 Task: Create a rule from the Agile list, Priority changed -> Complete task in the project BayTech if Priority Cleared then Complete Task
Action: Mouse moved to (1344, 217)
Screenshot: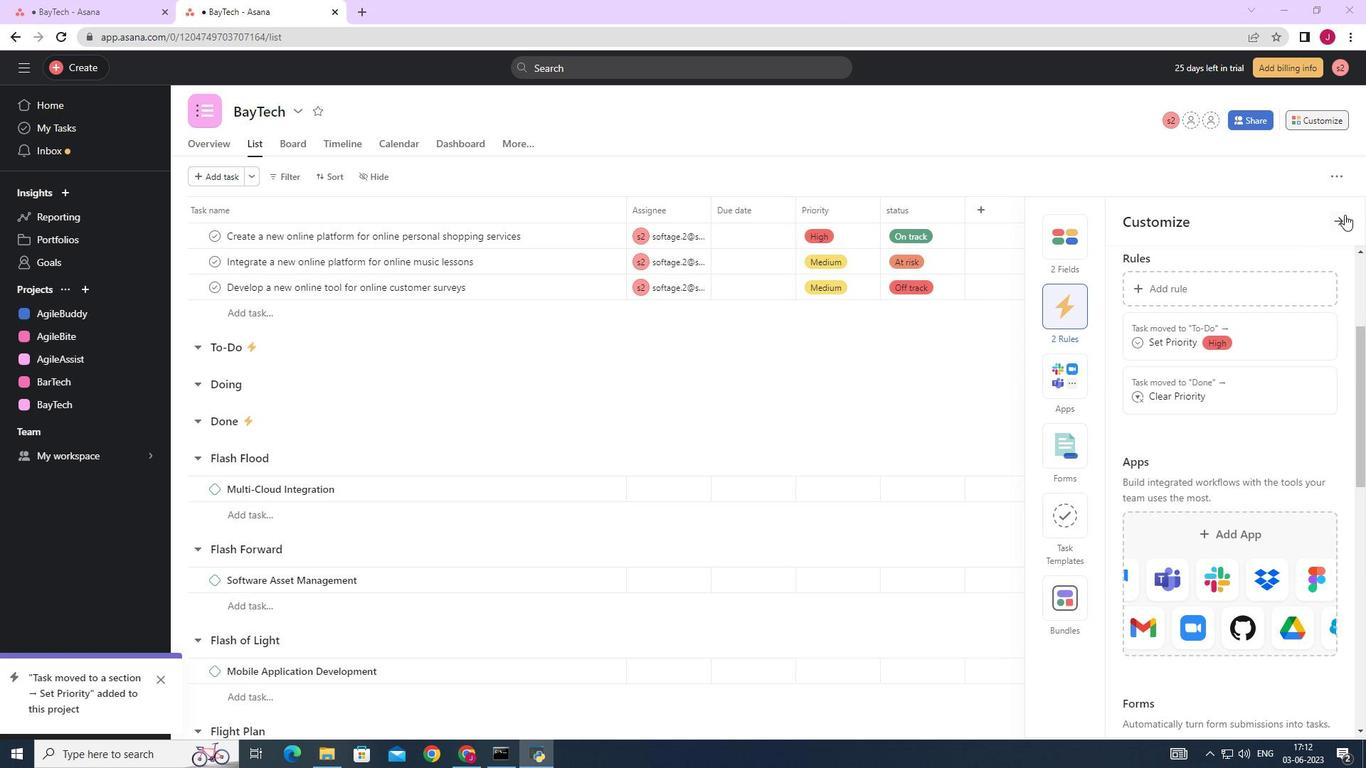 
Action: Mouse pressed left at (1344, 217)
Screenshot: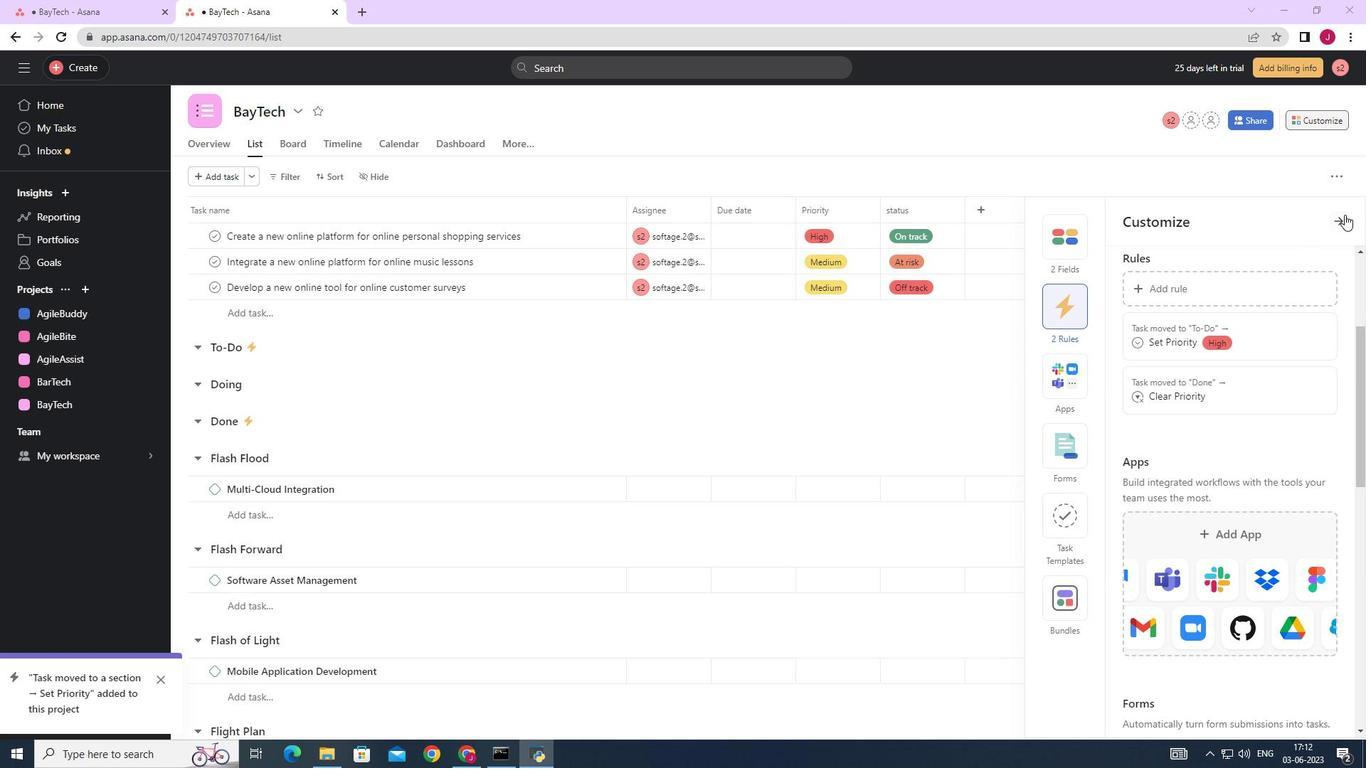 
Action: Mouse moved to (343, 303)
Screenshot: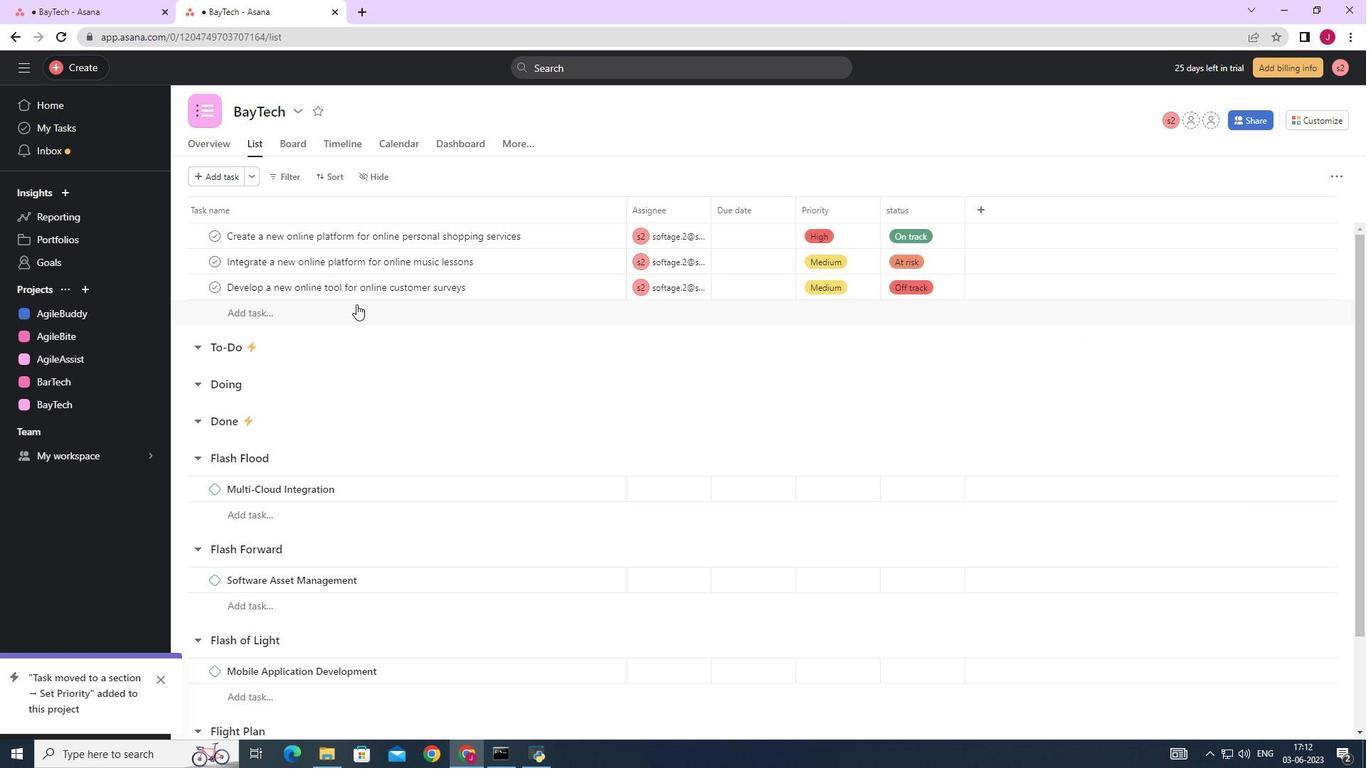 
Action: Mouse scrolled (343, 304) with delta (0, 0)
Screenshot: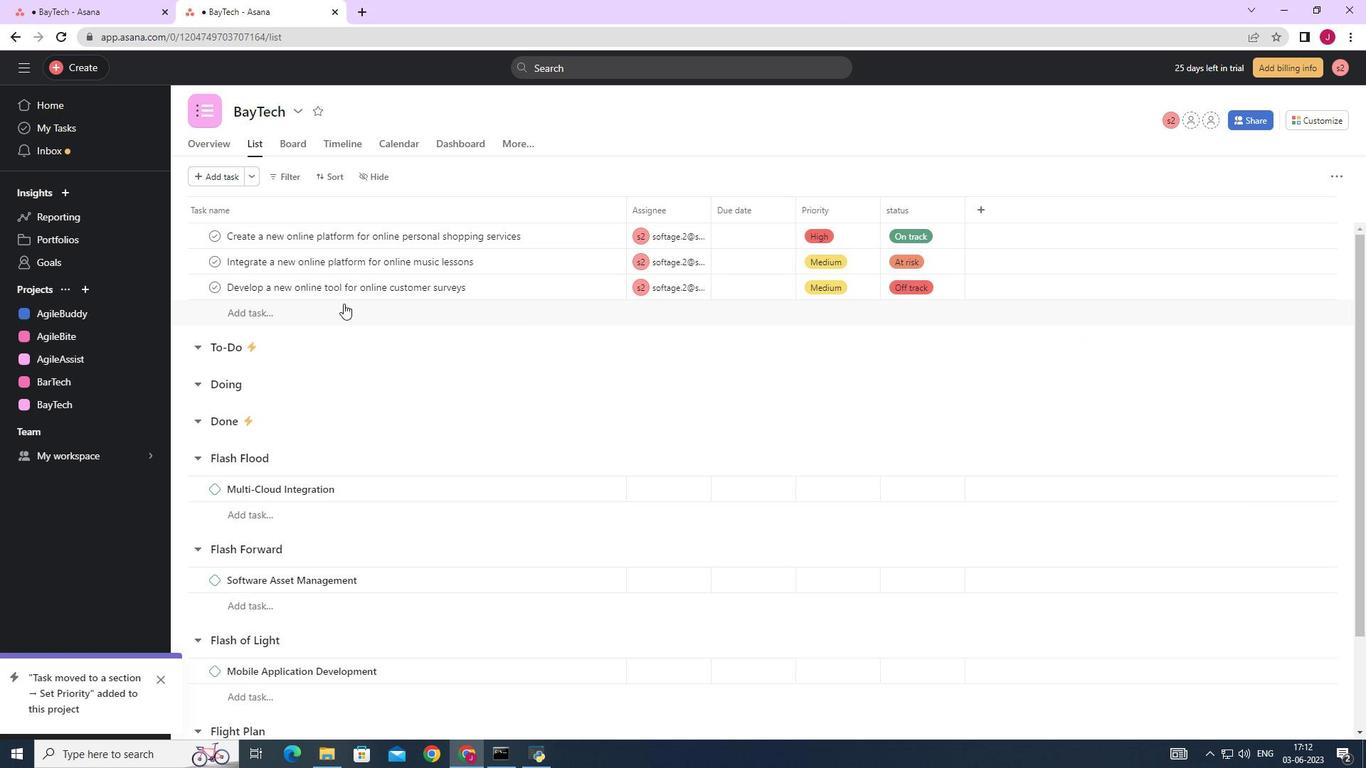 
Action: Mouse scrolled (343, 304) with delta (0, 0)
Screenshot: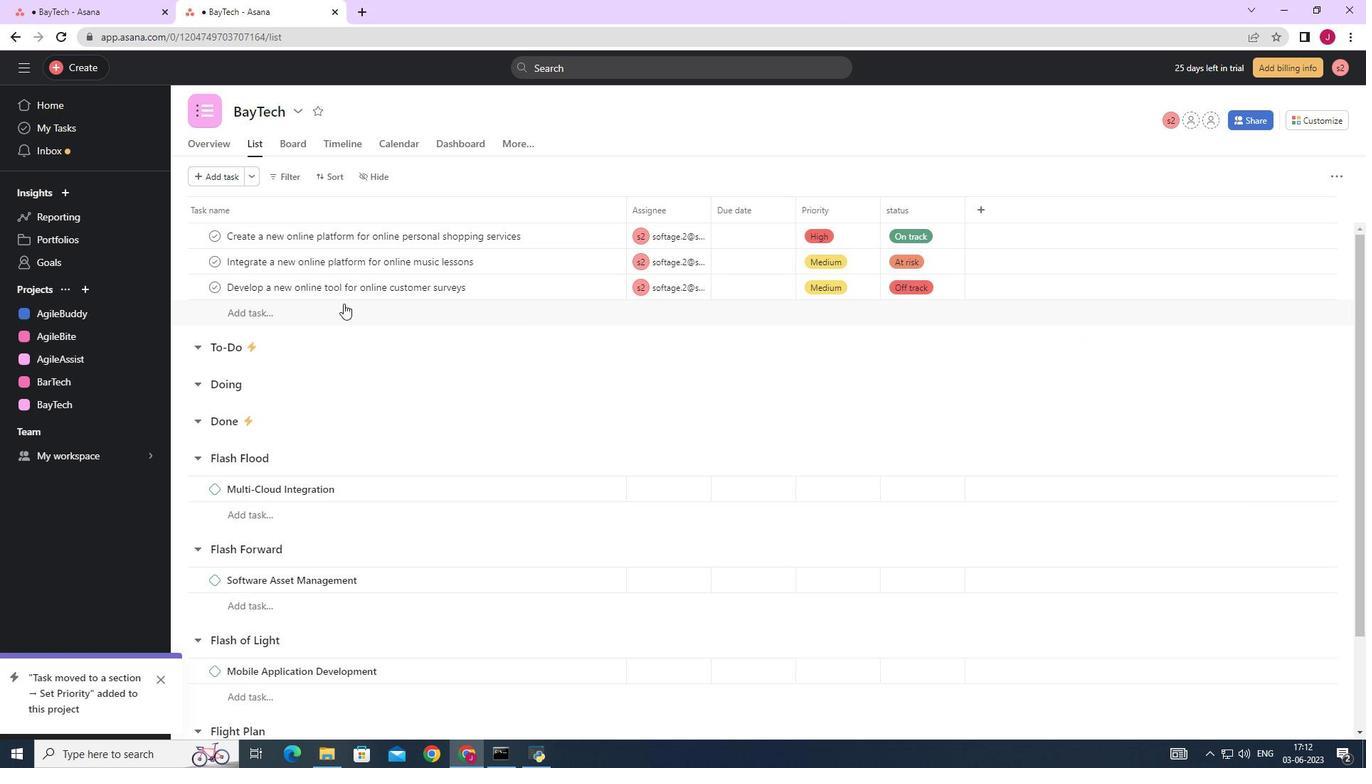 
Action: Mouse scrolled (343, 304) with delta (0, 0)
Screenshot: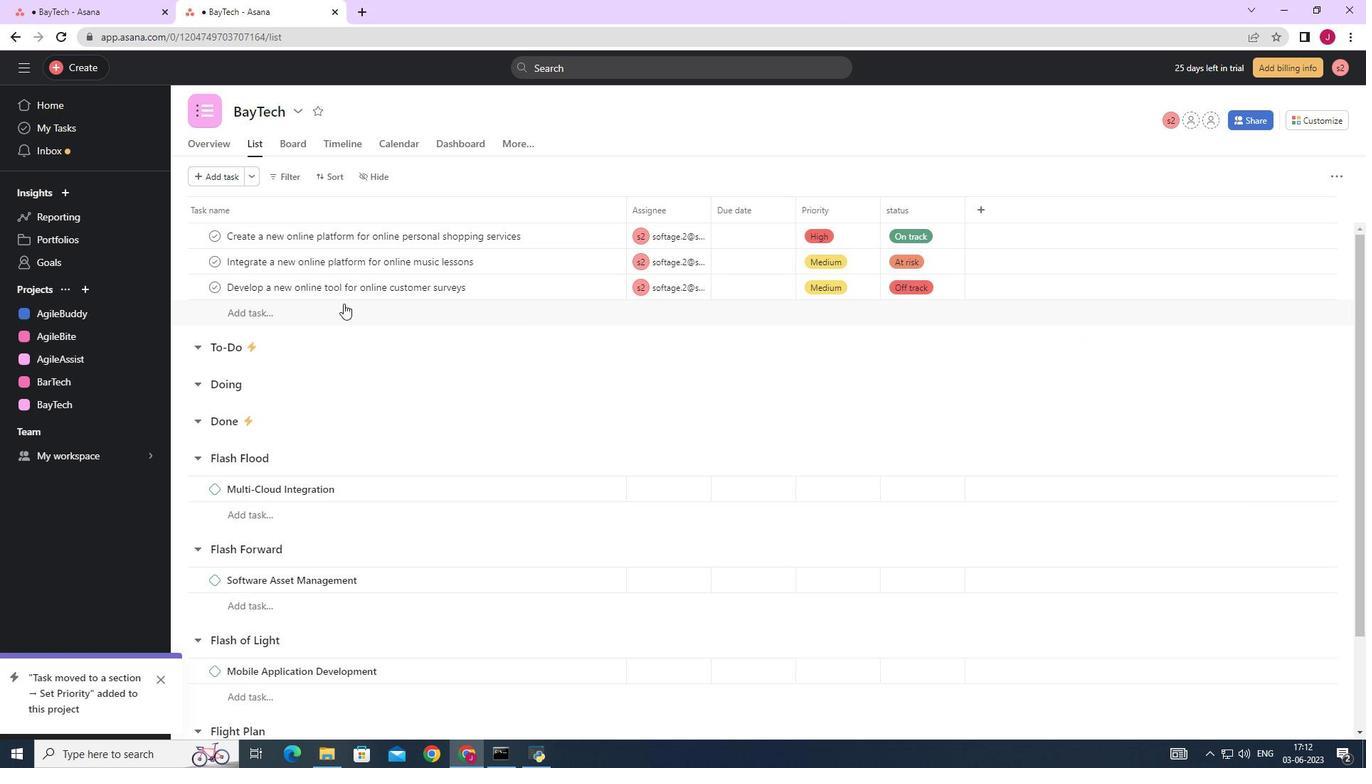 
Action: Mouse moved to (1327, 118)
Screenshot: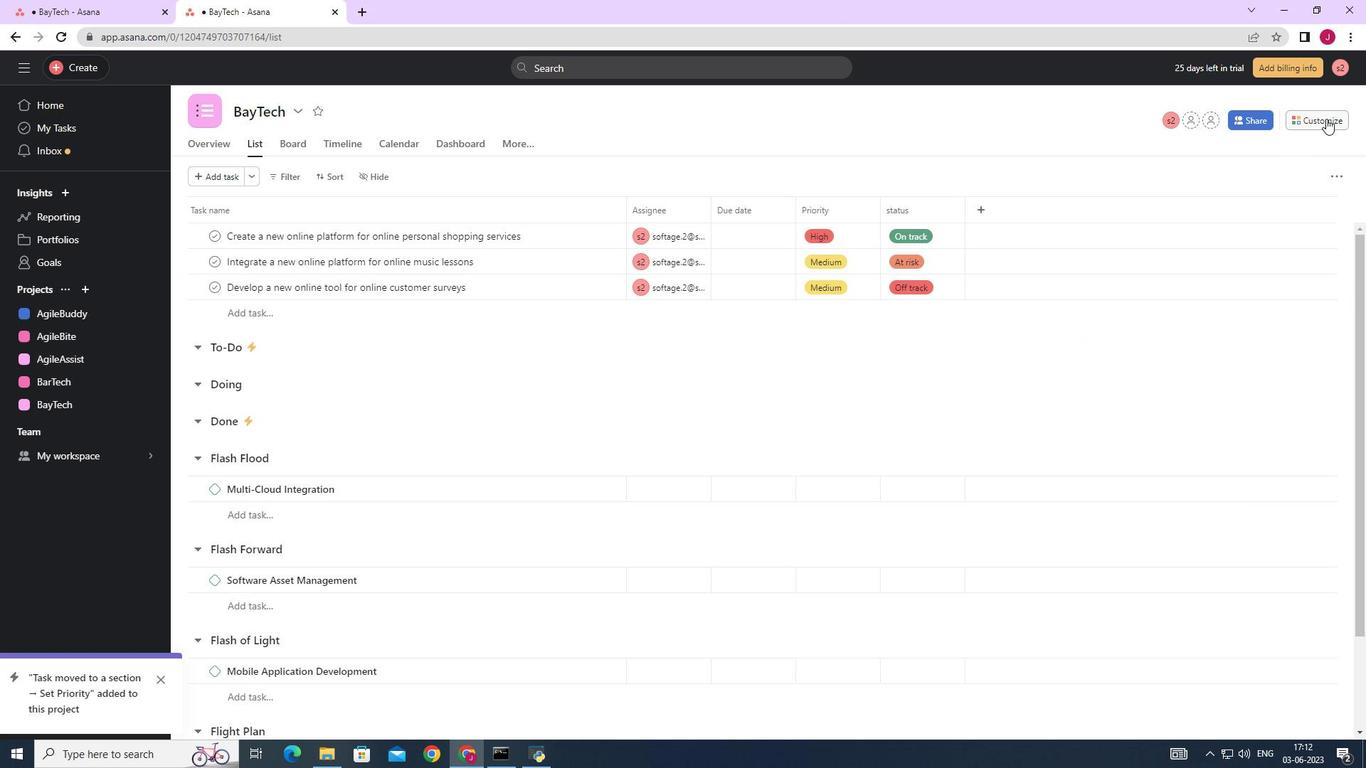 
Action: Mouse pressed left at (1327, 118)
Screenshot: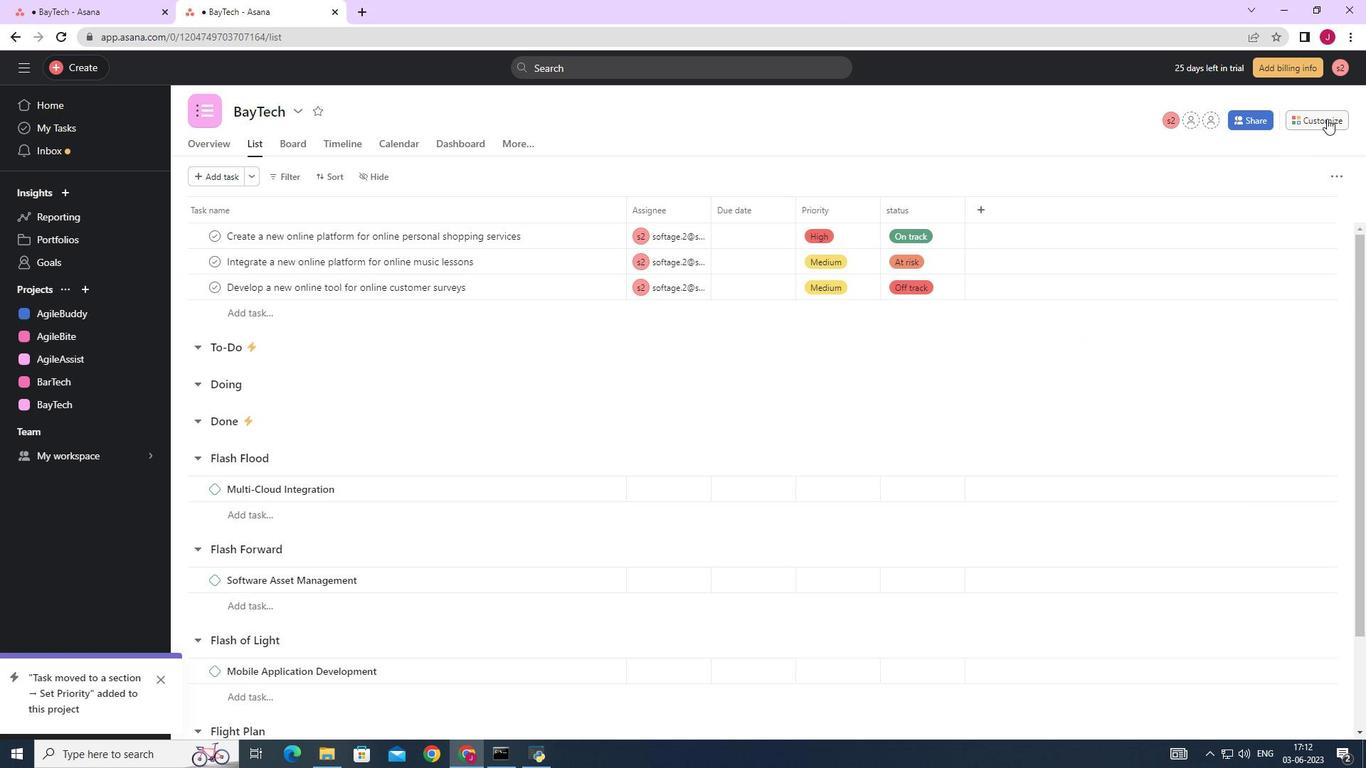 
Action: Mouse moved to (1070, 309)
Screenshot: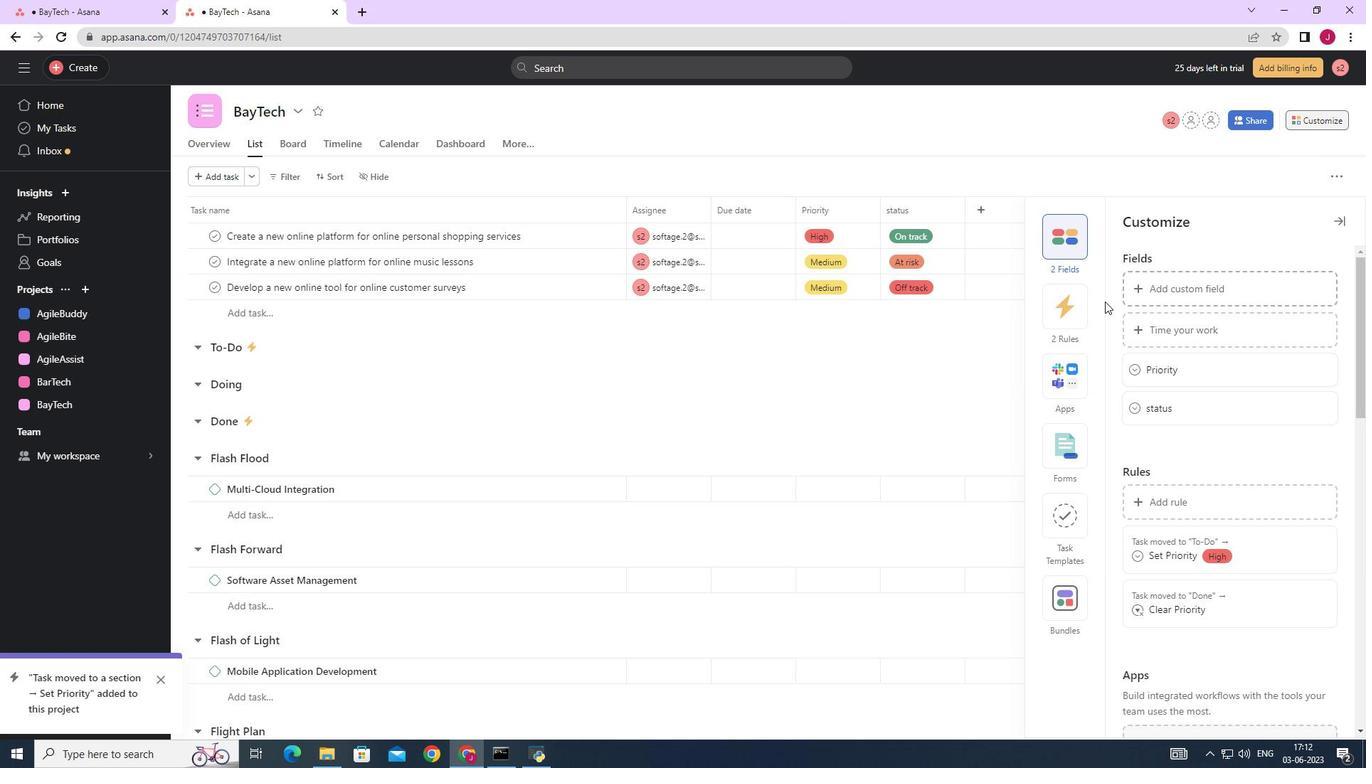 
Action: Mouse pressed left at (1070, 309)
Screenshot: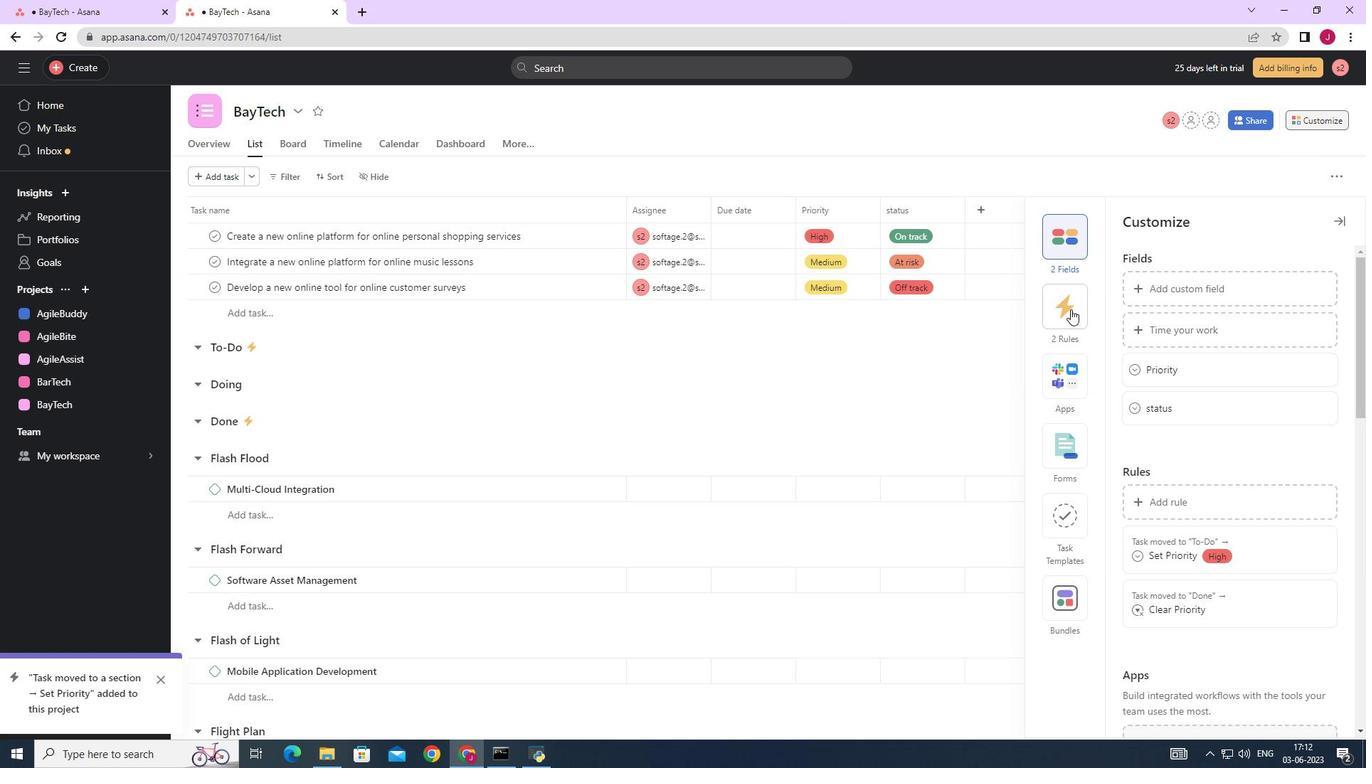 
Action: Mouse moved to (1189, 288)
Screenshot: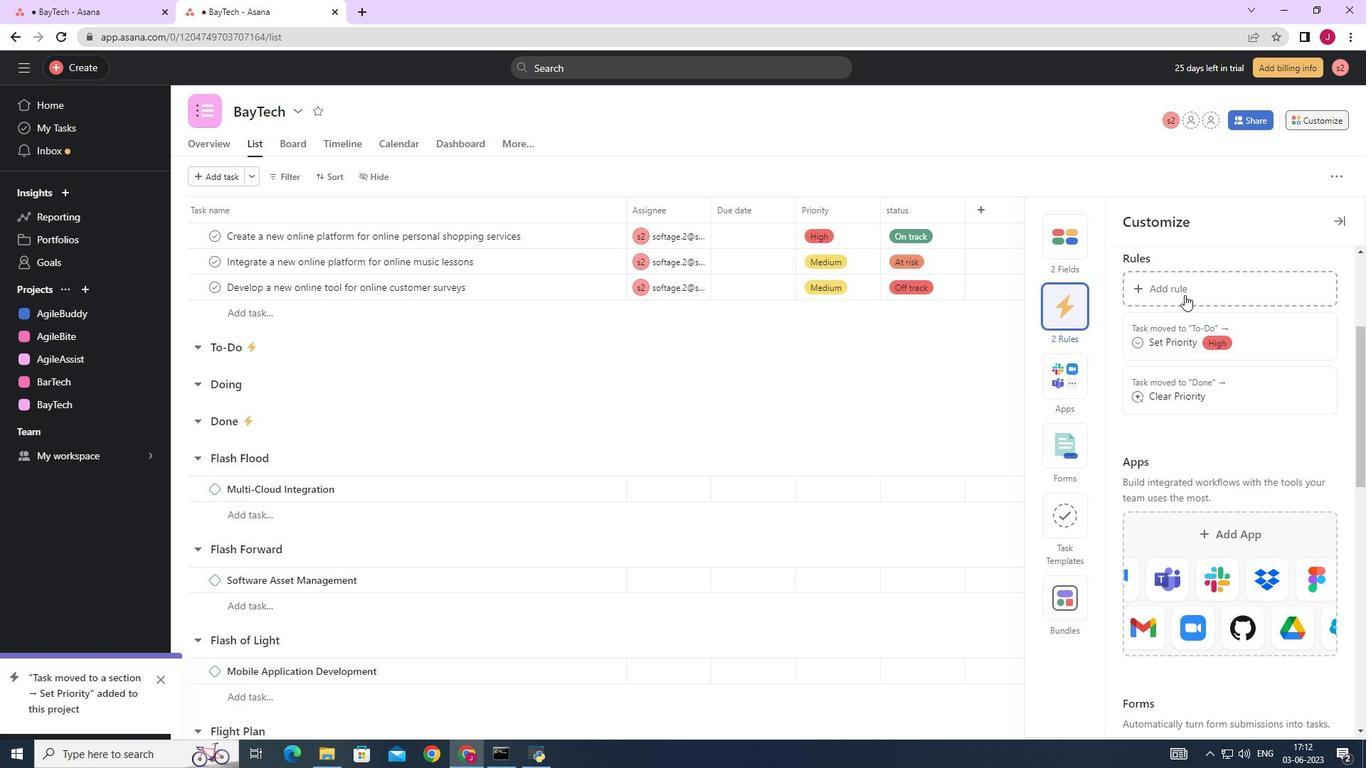 
Action: Mouse pressed left at (1189, 288)
Screenshot: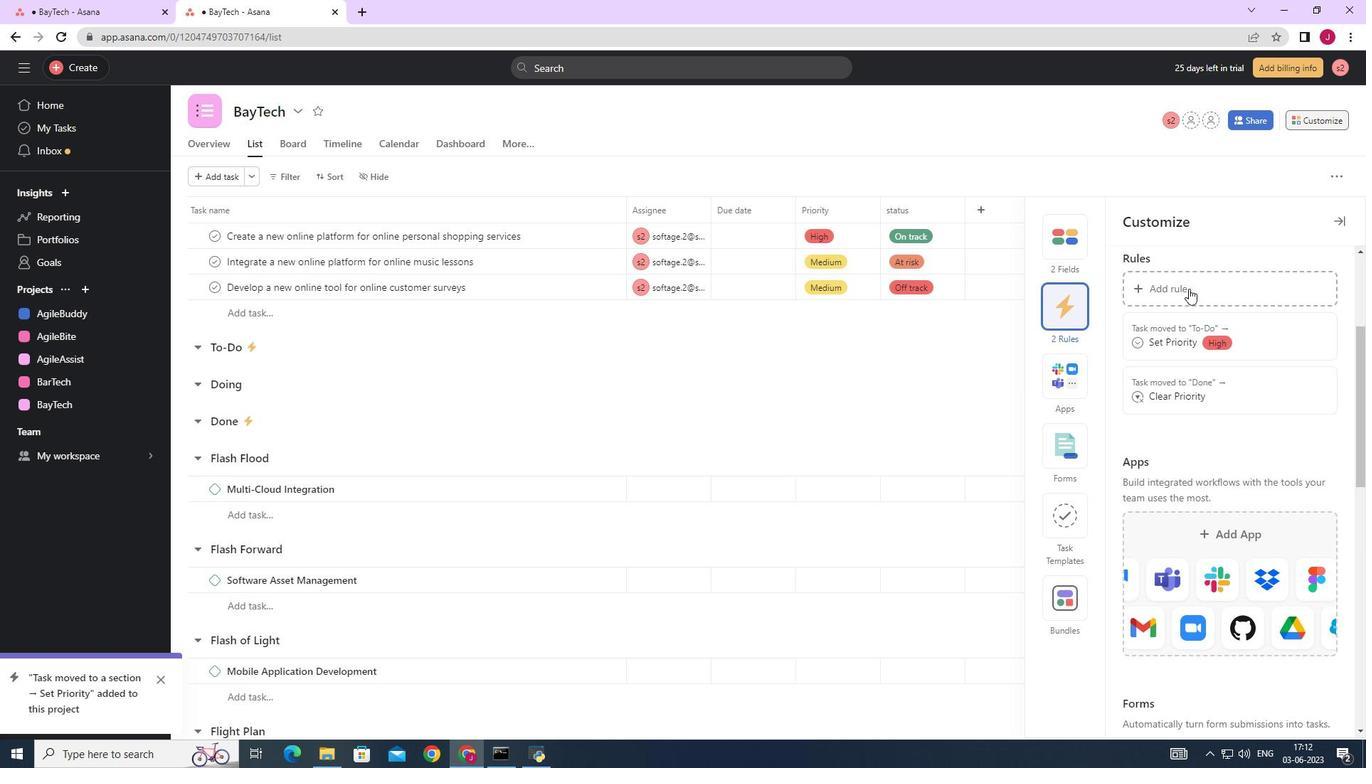 
Action: Mouse moved to (297, 216)
Screenshot: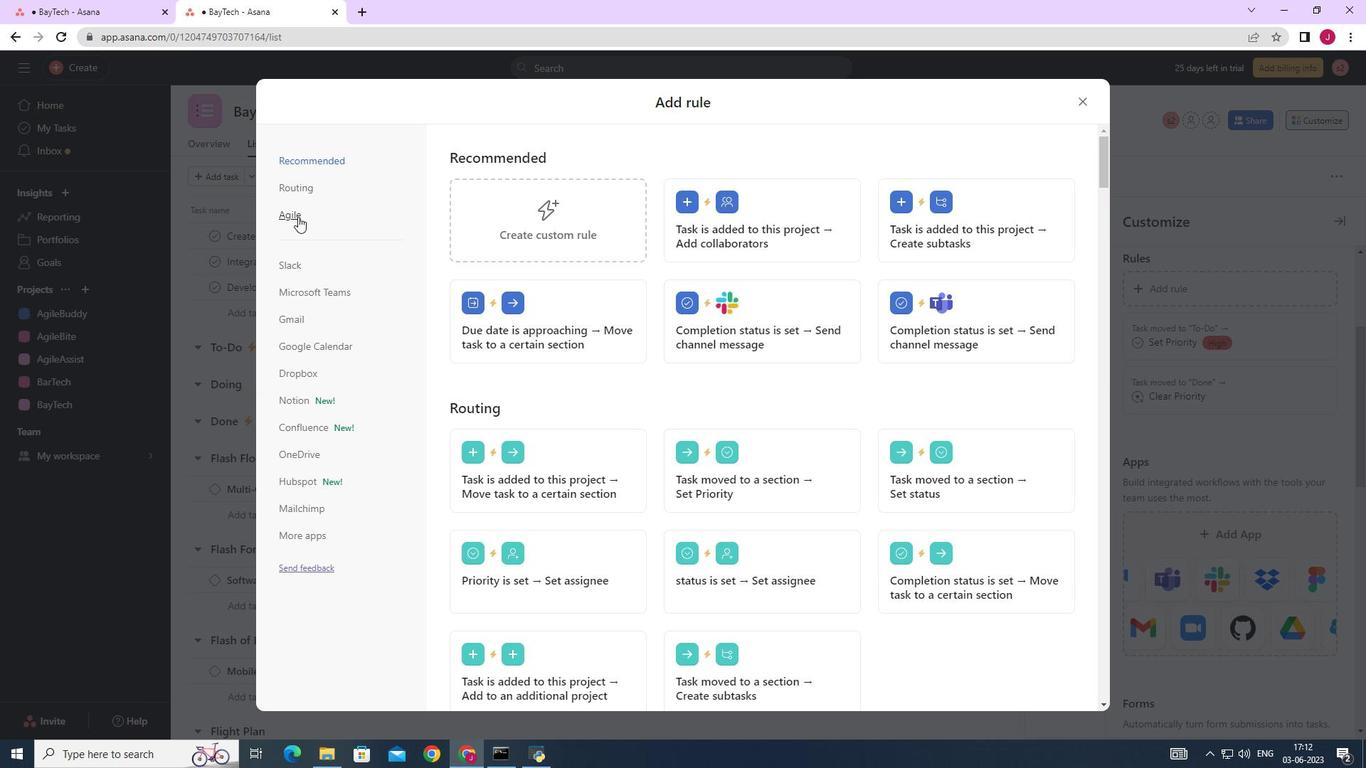 
Action: Mouse pressed left at (297, 216)
Screenshot: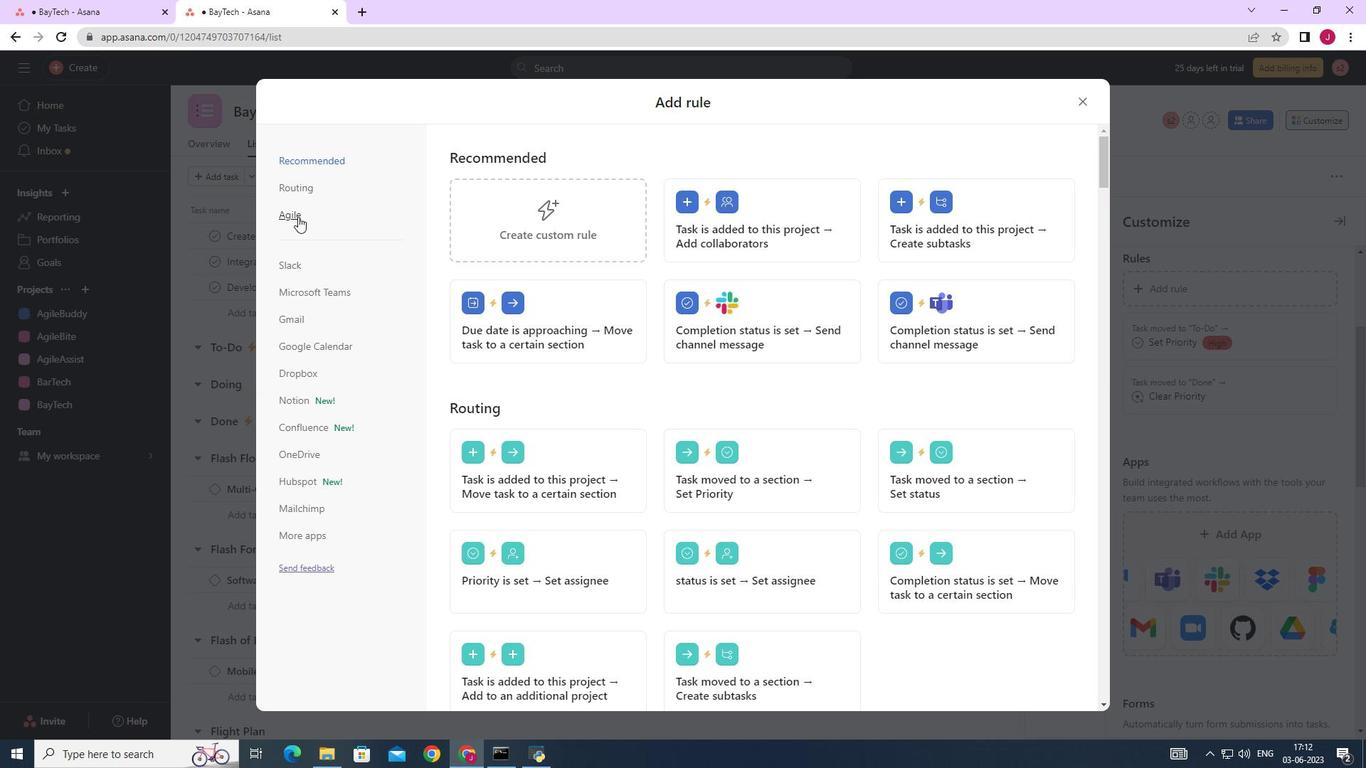 
Action: Mouse moved to (595, 197)
Screenshot: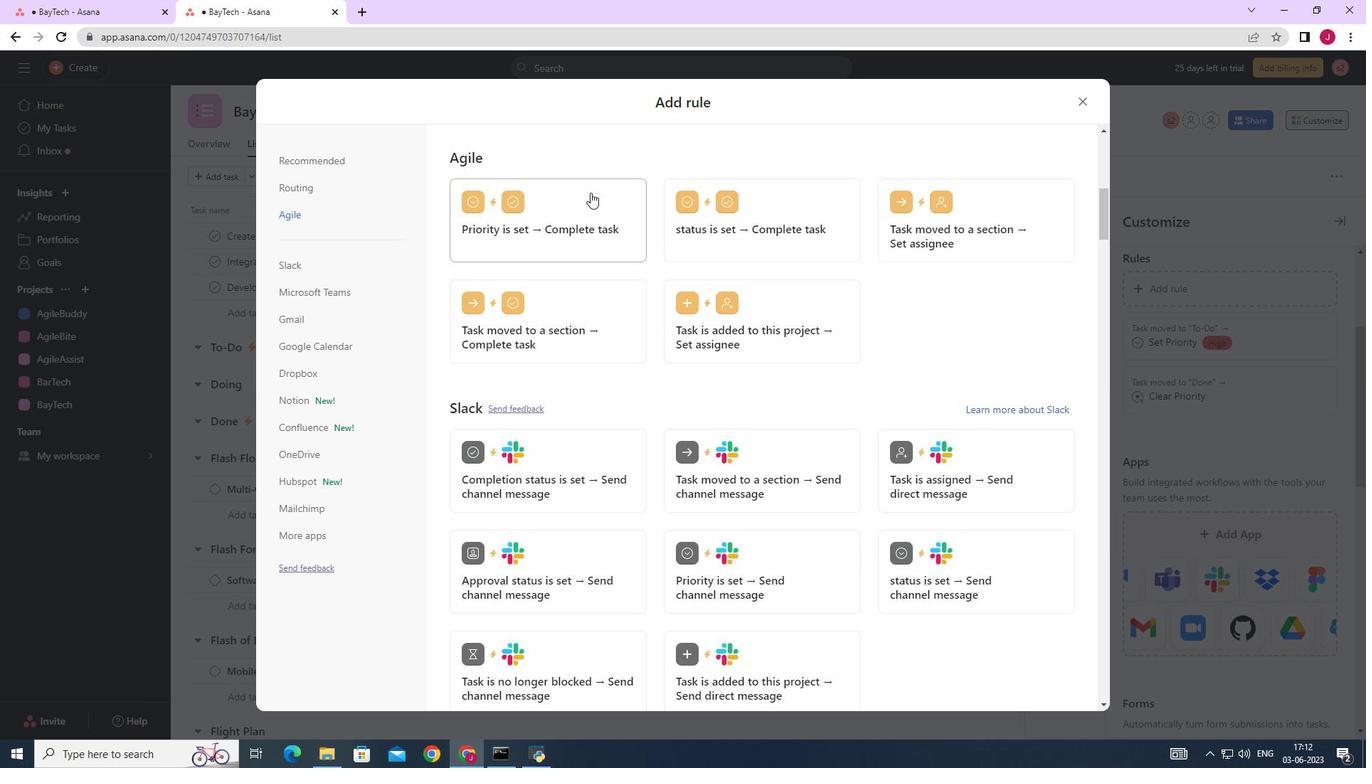 
Action: Mouse pressed left at (595, 197)
Screenshot: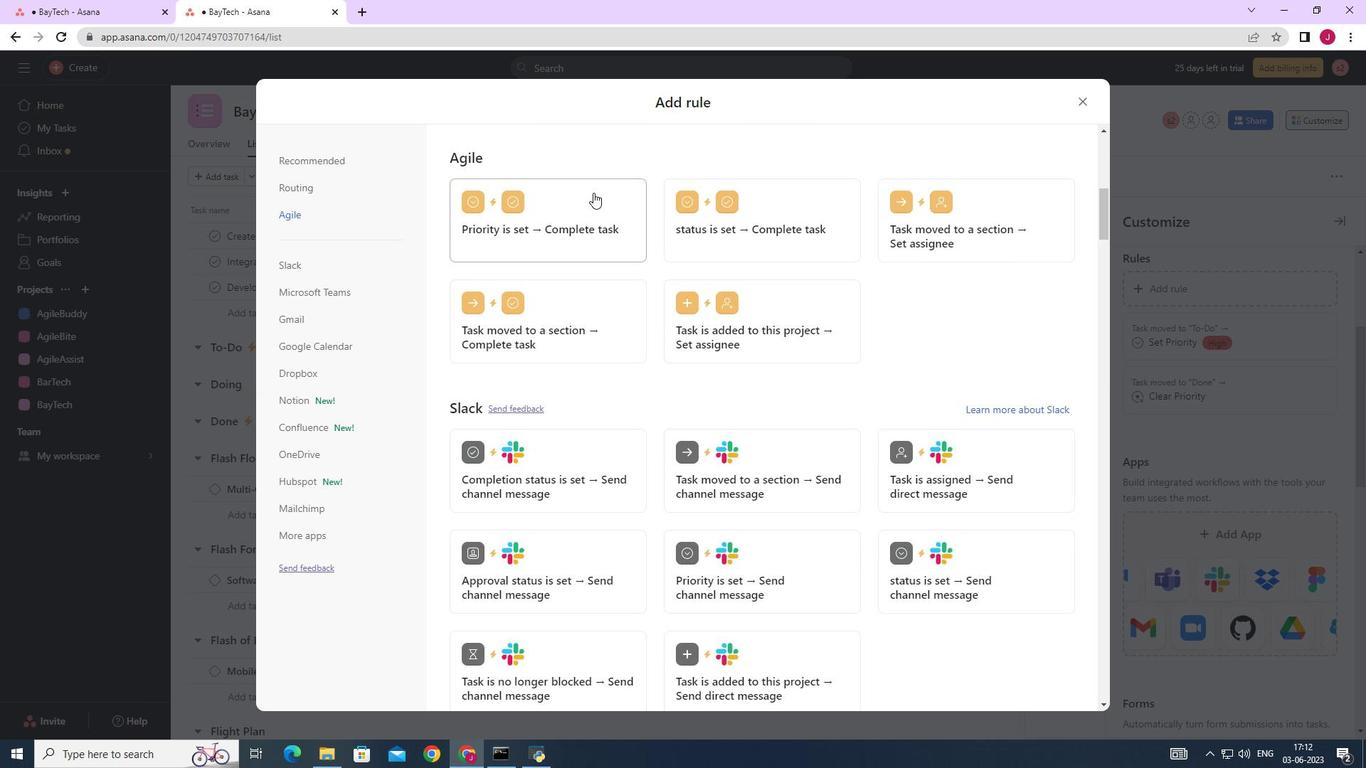 
Action: Mouse moved to (513, 383)
Screenshot: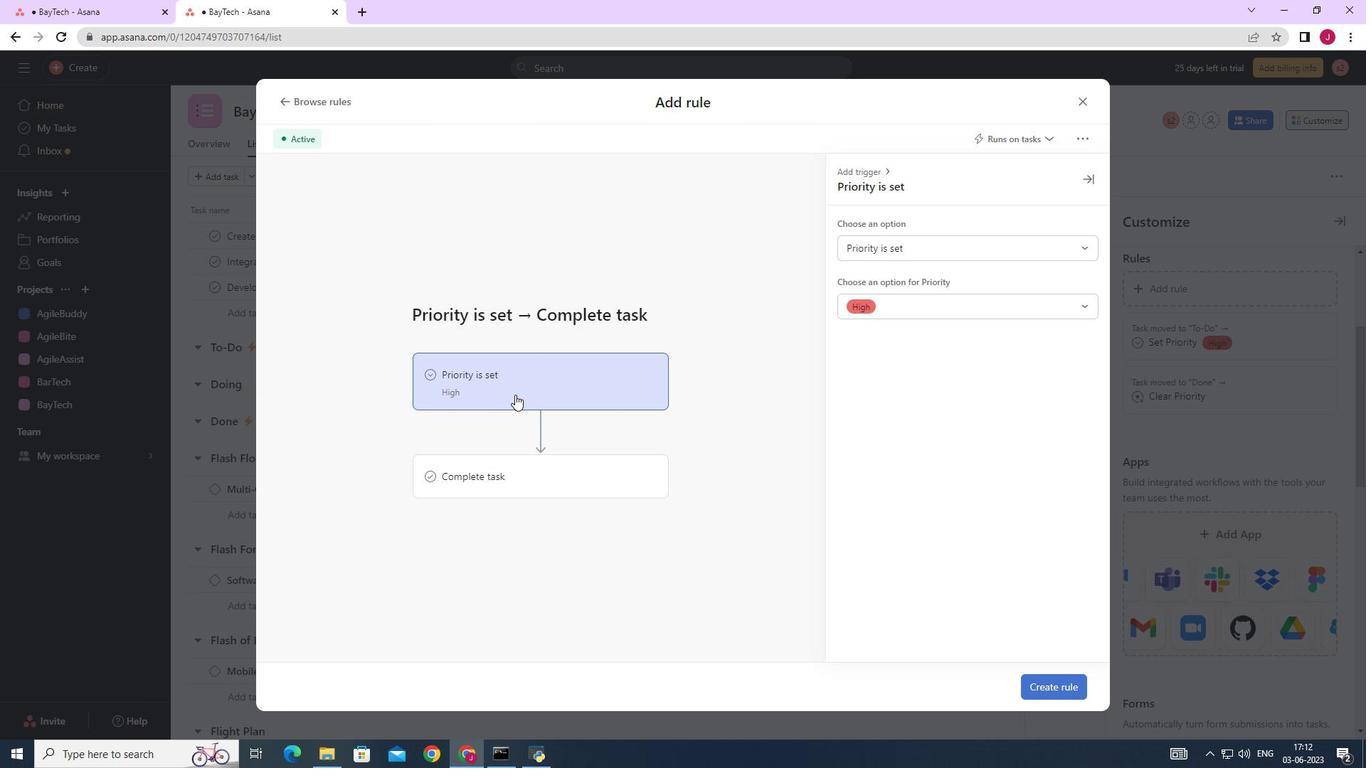 
Action: Mouse pressed left at (513, 383)
Screenshot: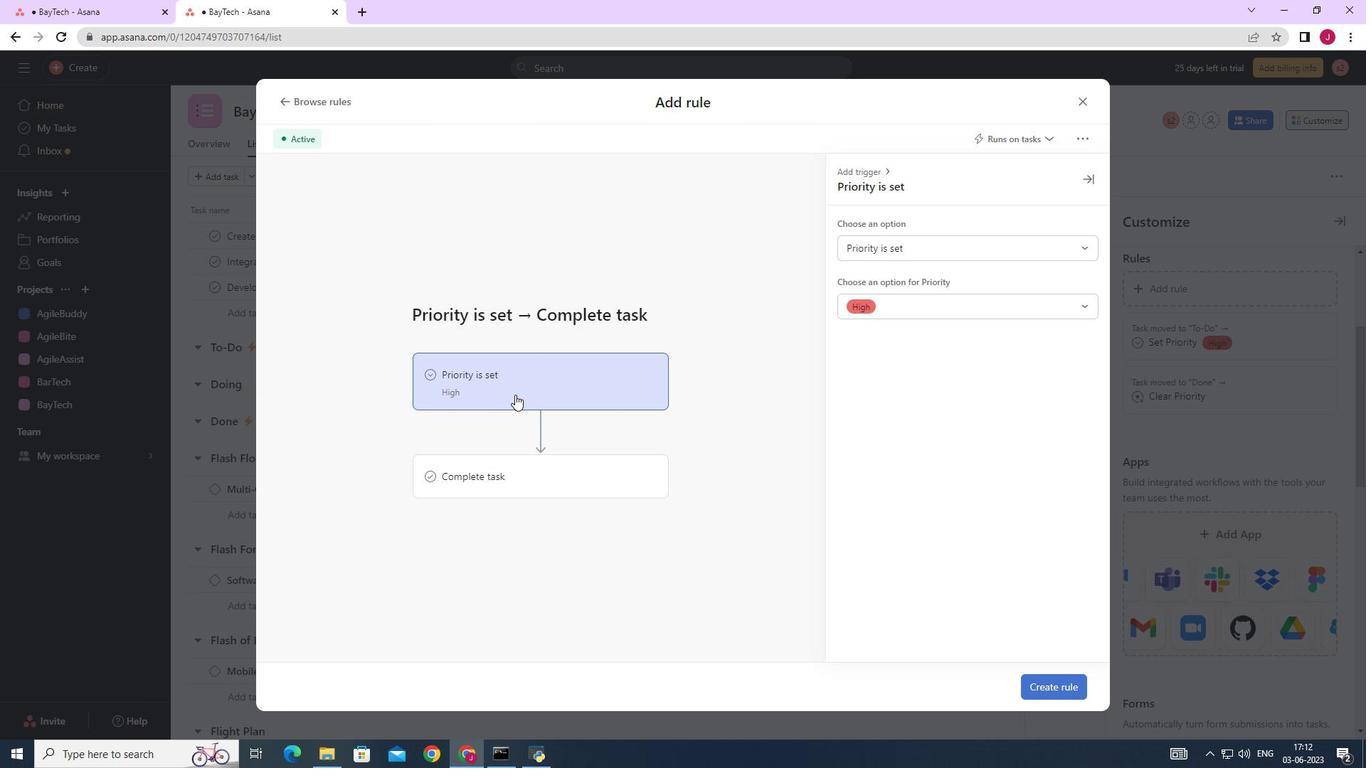 
Action: Mouse moved to (883, 247)
Screenshot: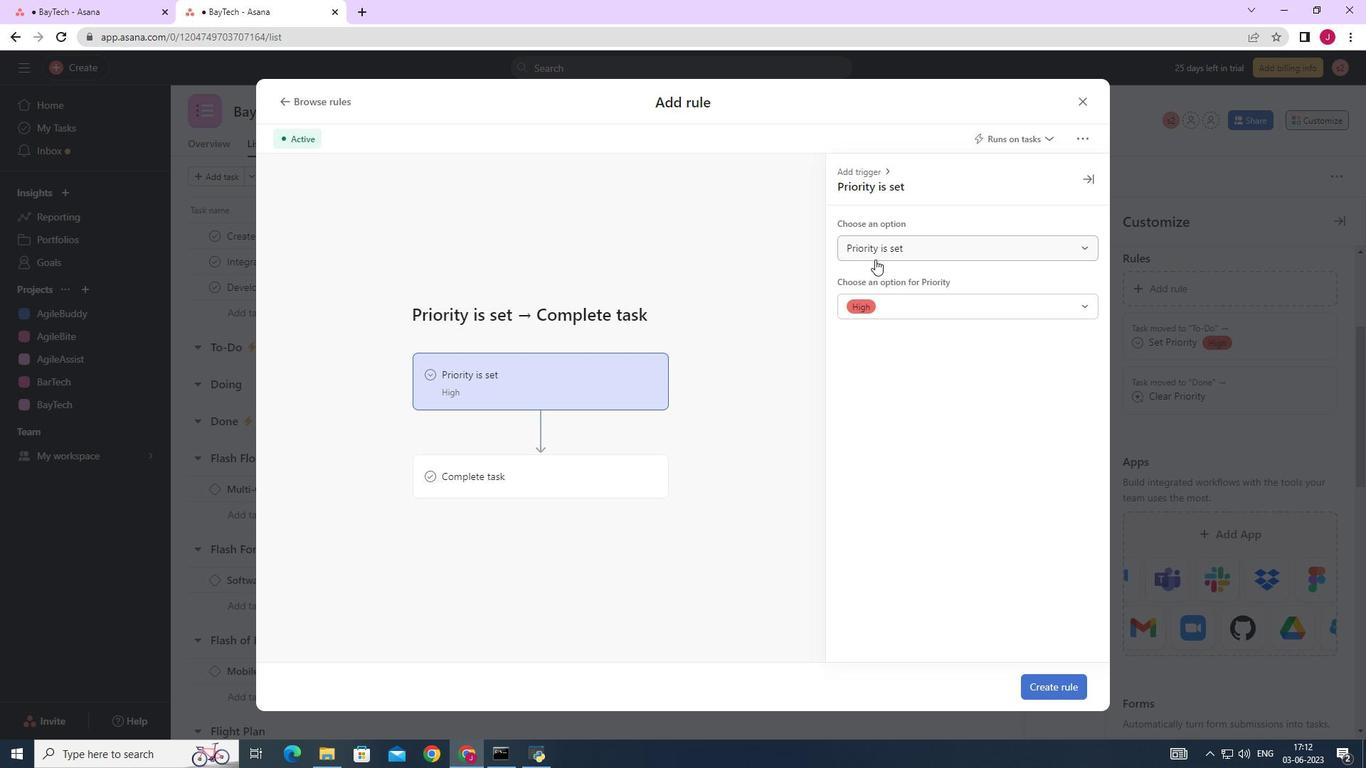 
Action: Mouse pressed left at (883, 247)
Screenshot: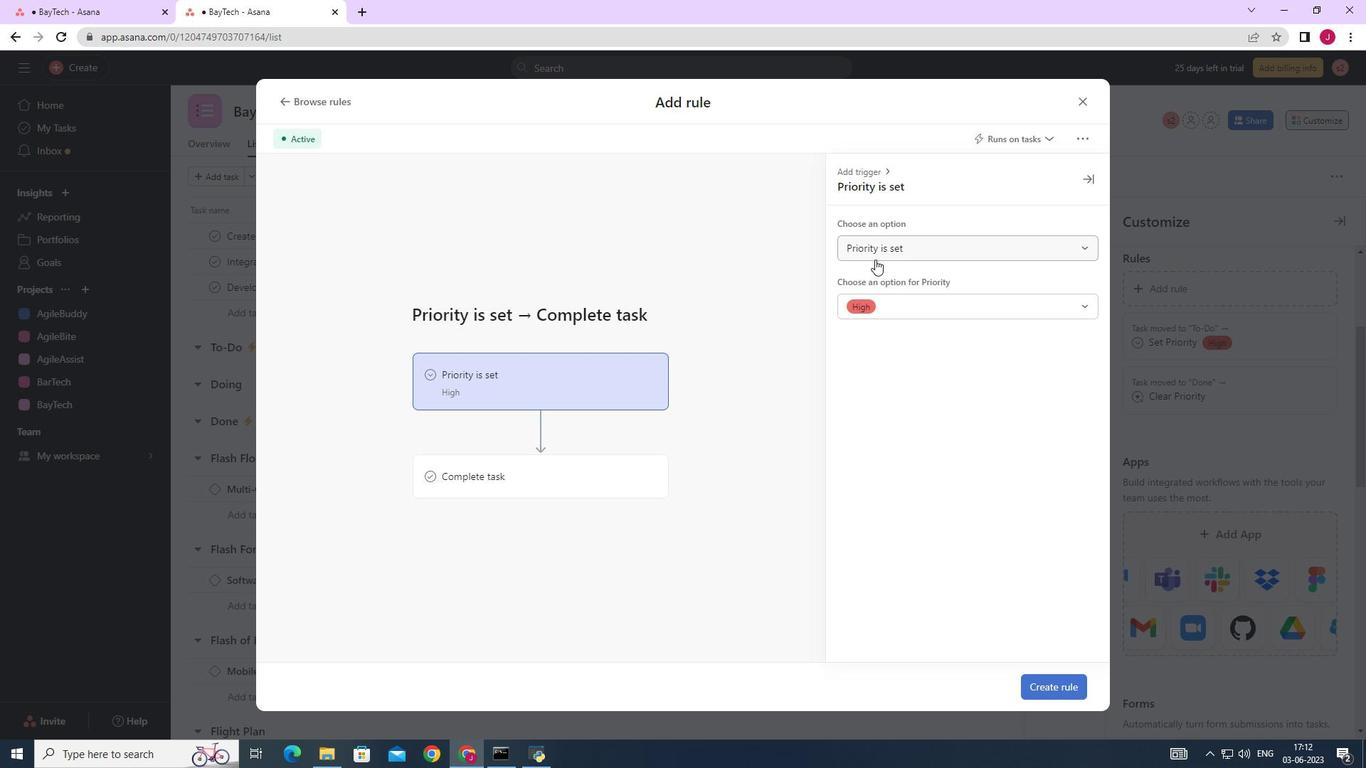 
Action: Mouse moved to (898, 302)
Screenshot: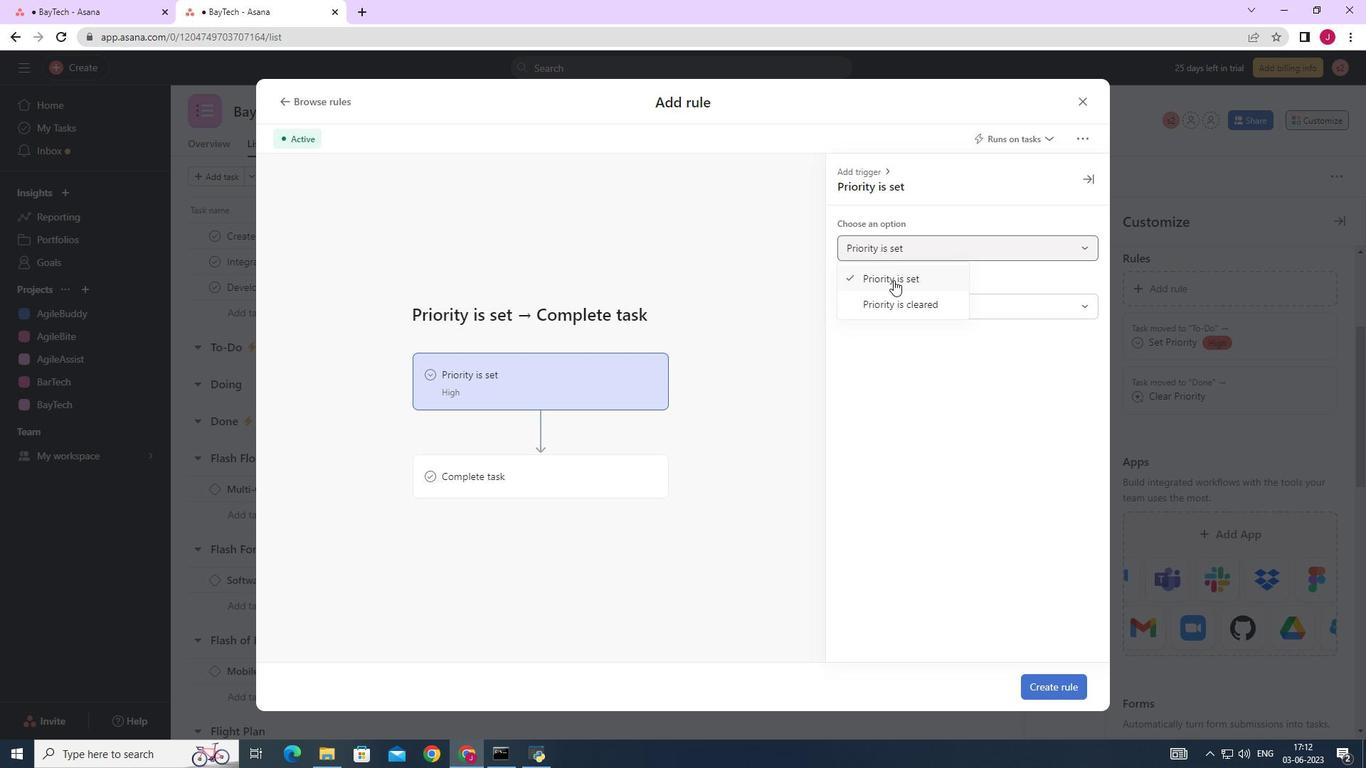 
Action: Mouse pressed left at (898, 302)
Screenshot: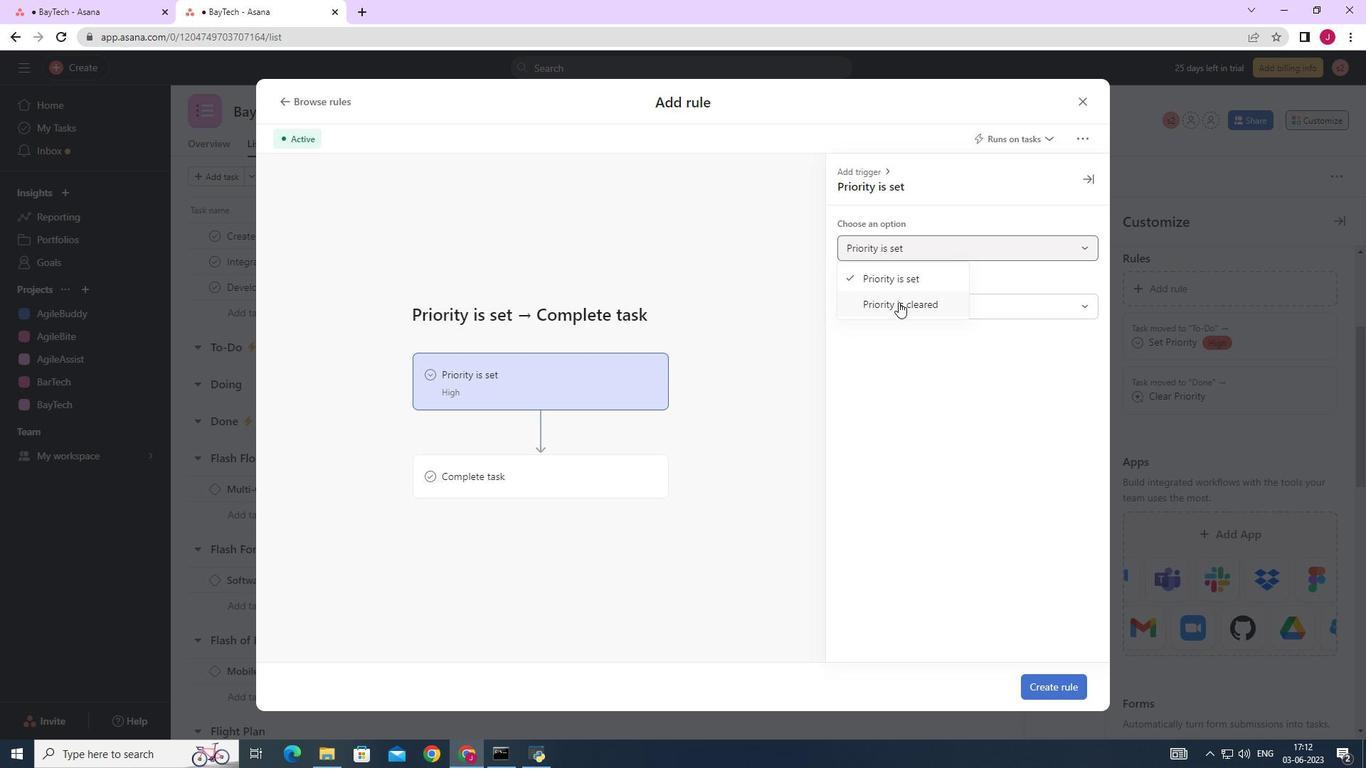 
Action: Mouse moved to (563, 471)
Screenshot: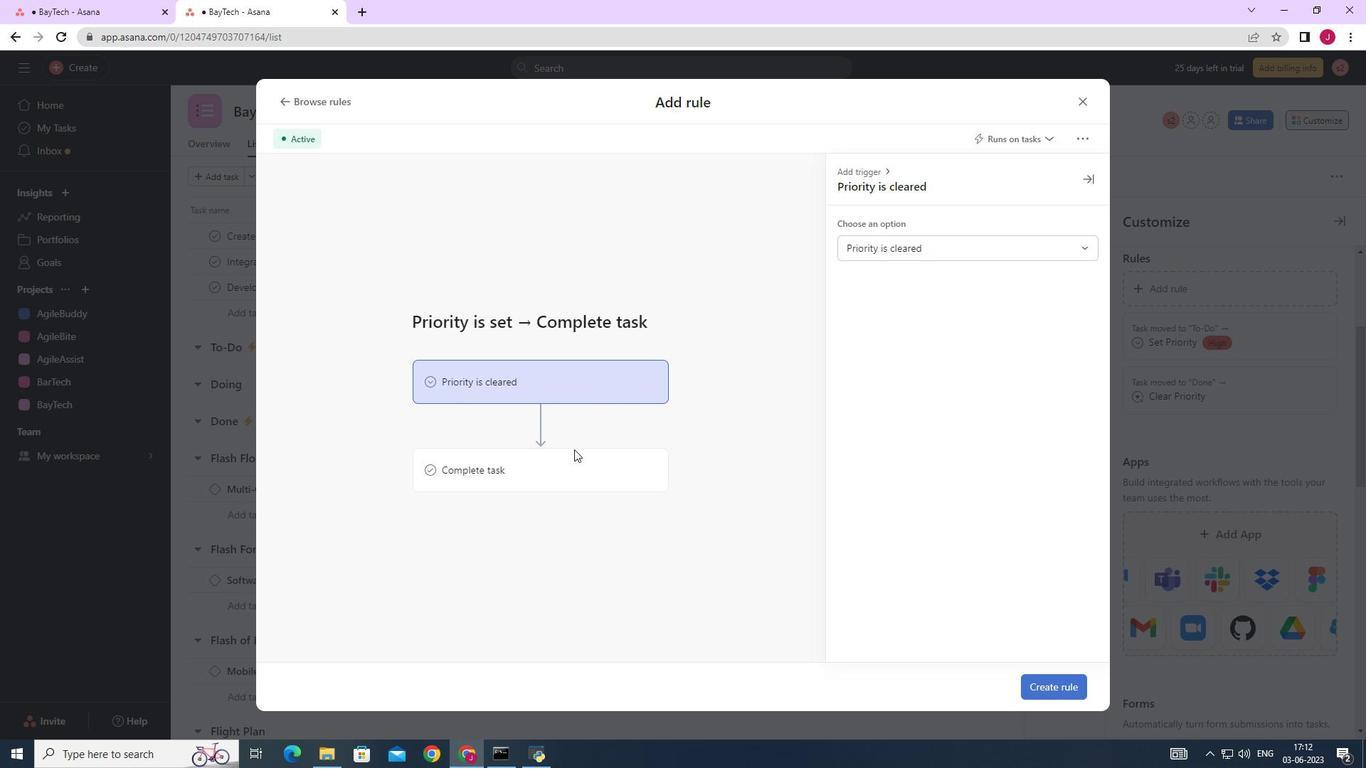 
Action: Mouse pressed left at (563, 471)
Screenshot: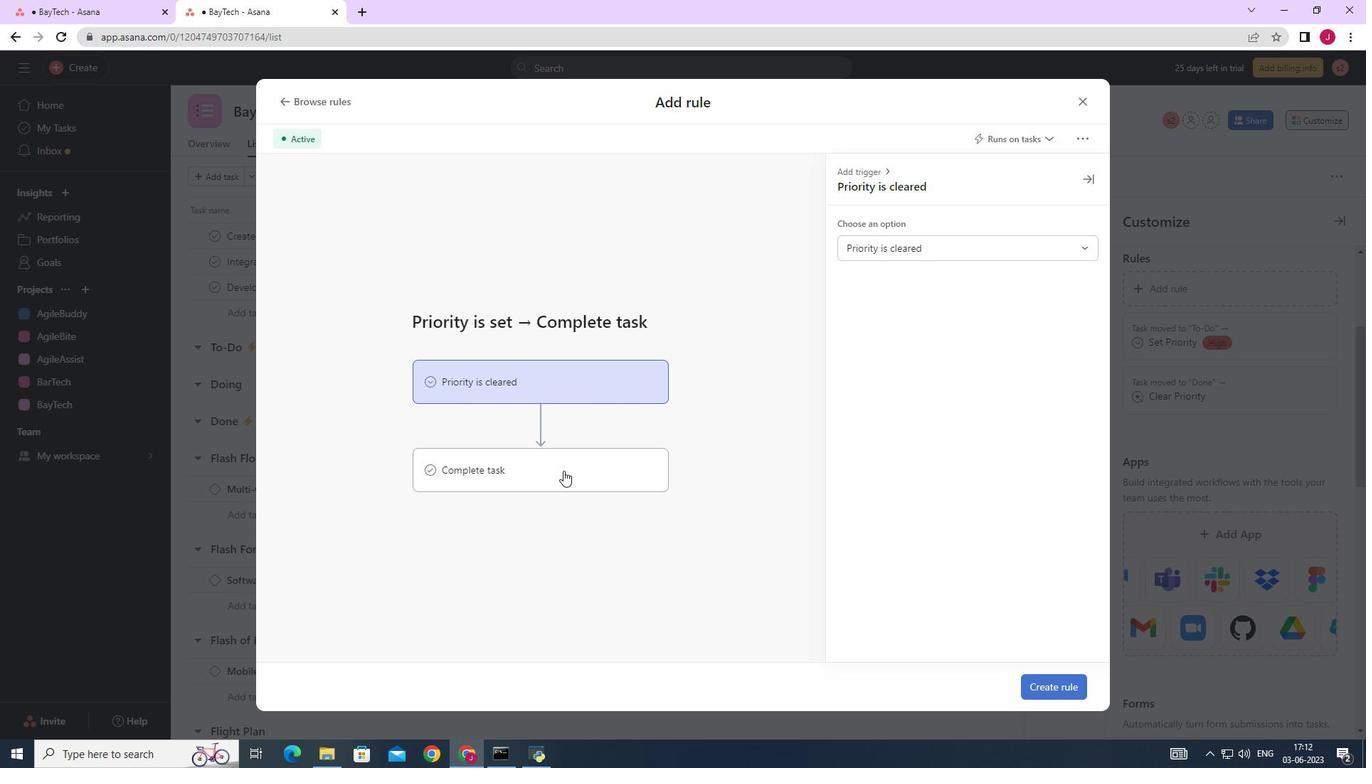
Action: Mouse moved to (1038, 682)
Screenshot: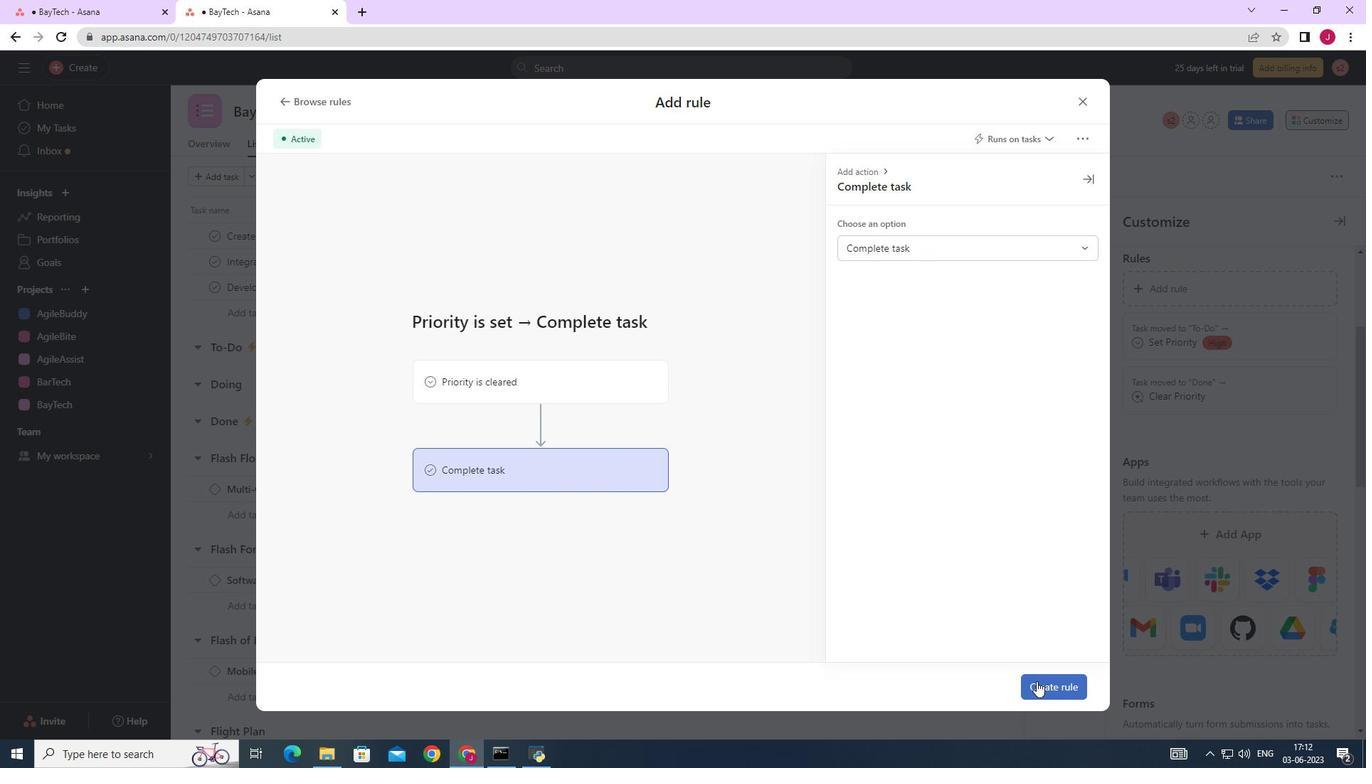 
Action: Mouse pressed left at (1038, 682)
Screenshot: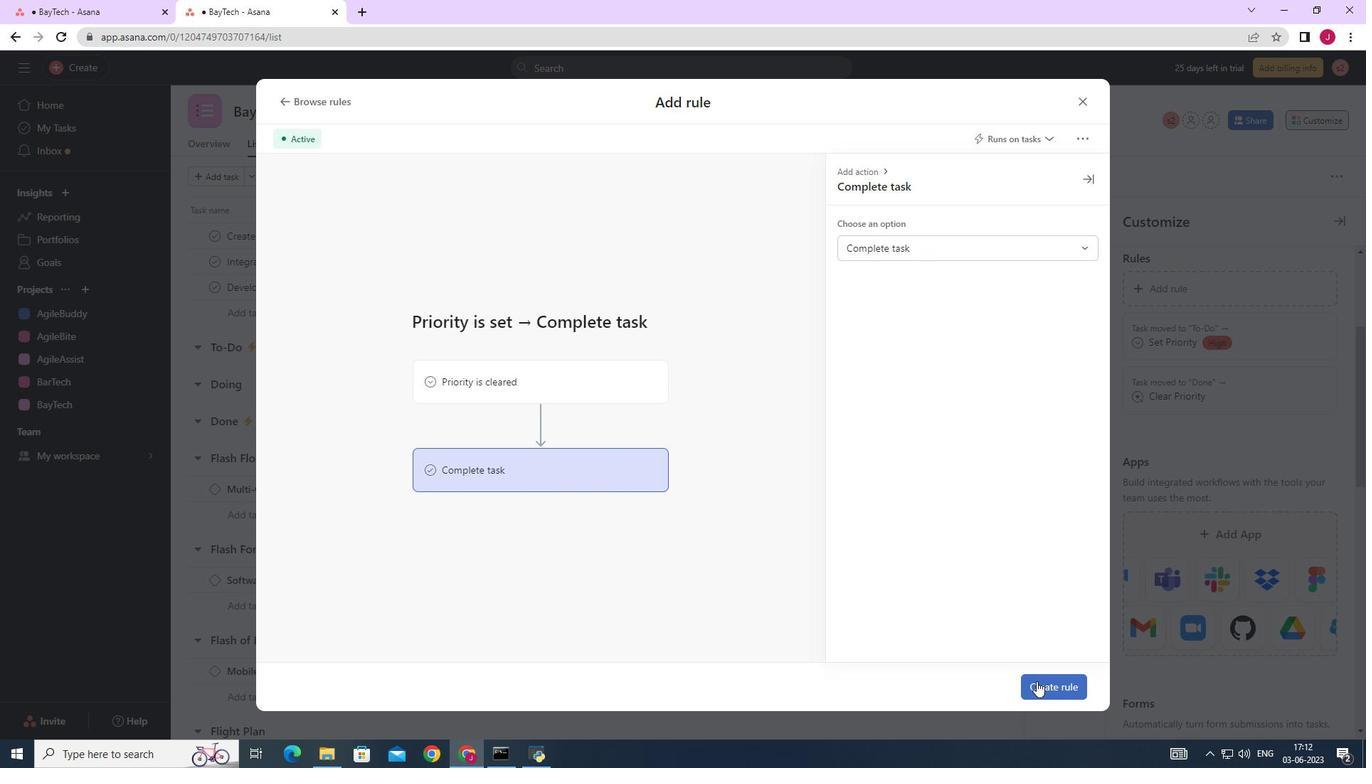 
Action: Mouse moved to (844, 428)
Screenshot: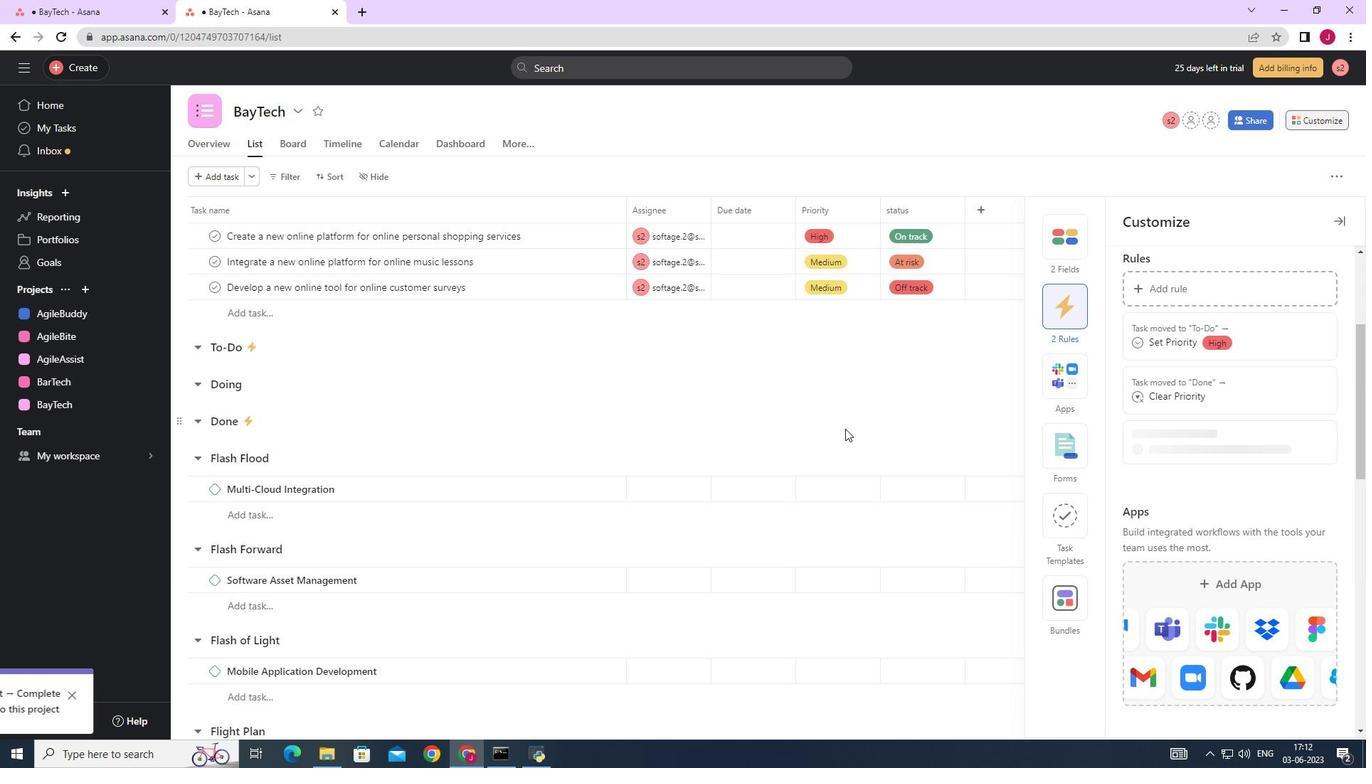 
